 Task: Add Sprouts Citrus Laundry Detergent to the cart.
Action: Mouse moved to (830, 314)
Screenshot: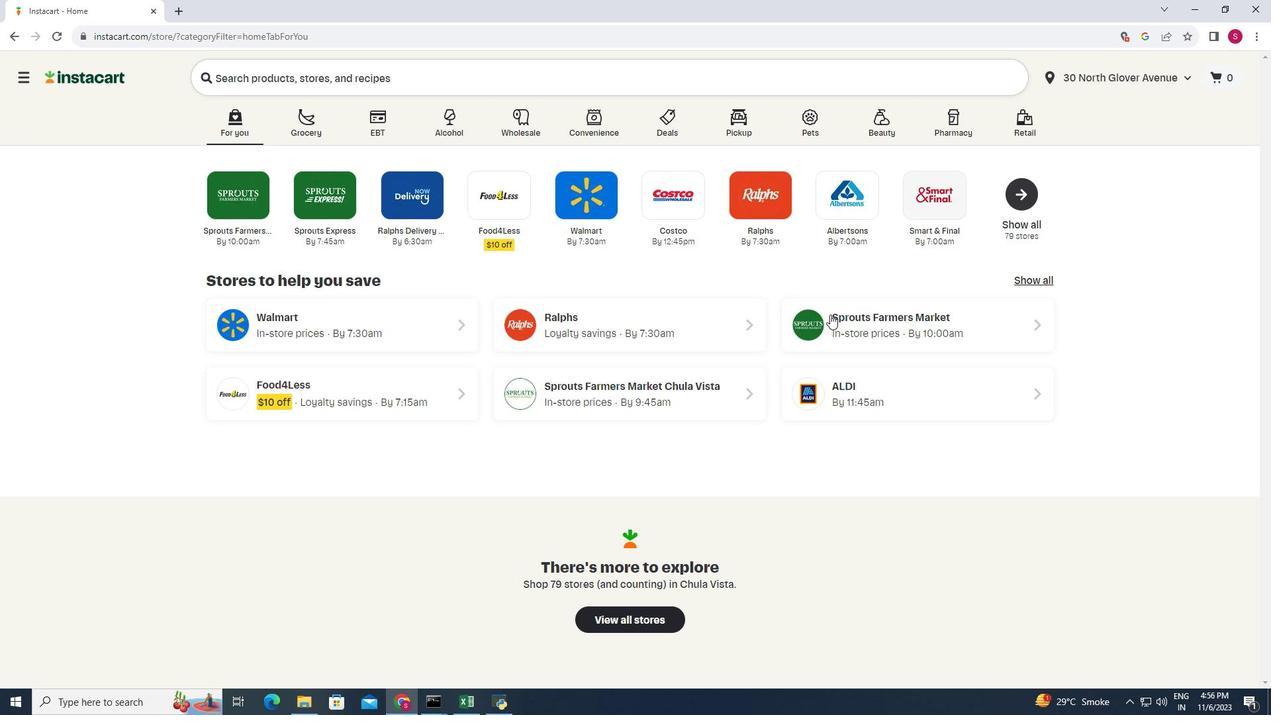 
Action: Mouse pressed left at (830, 314)
Screenshot: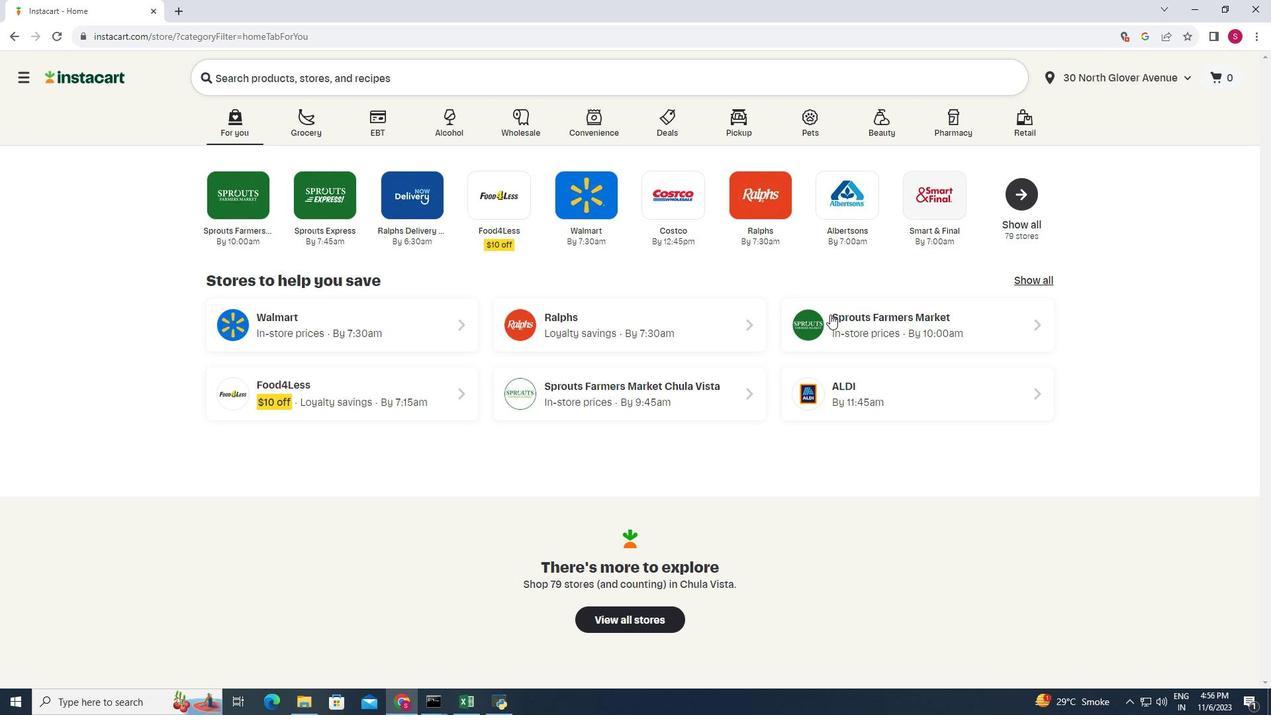 
Action: Mouse moved to (98, 421)
Screenshot: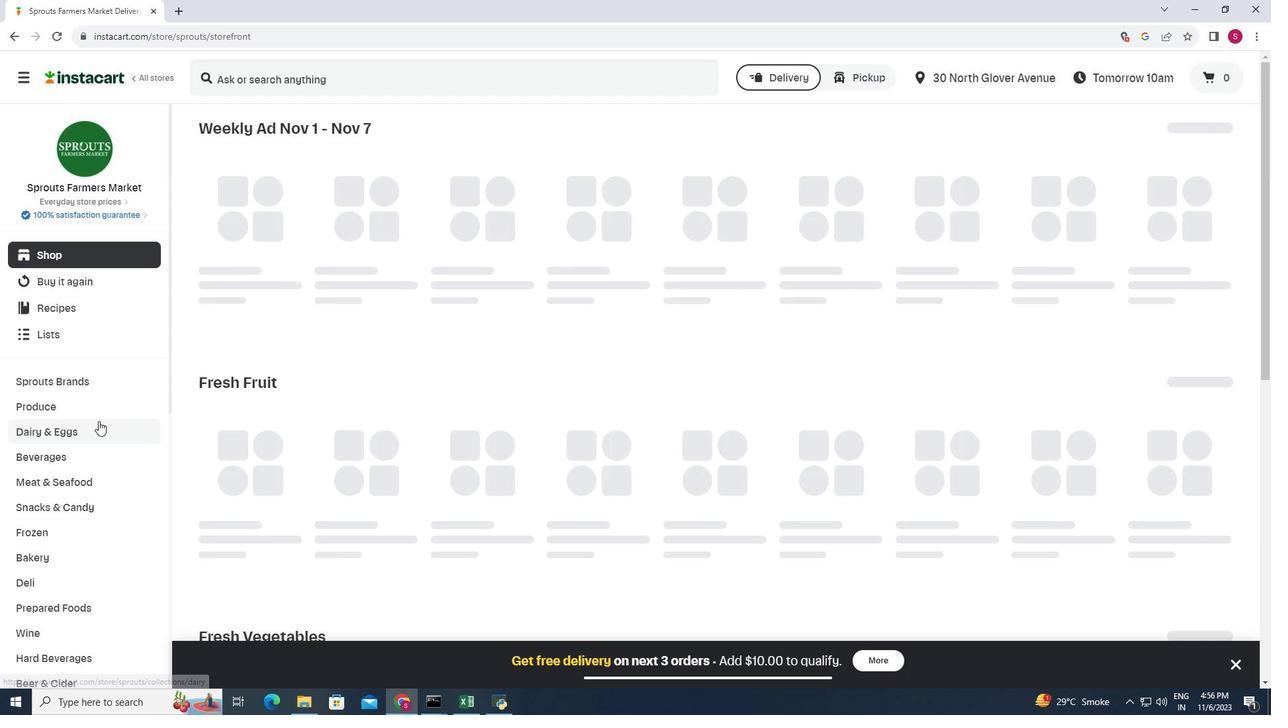 
Action: Mouse scrolled (98, 420) with delta (0, 0)
Screenshot: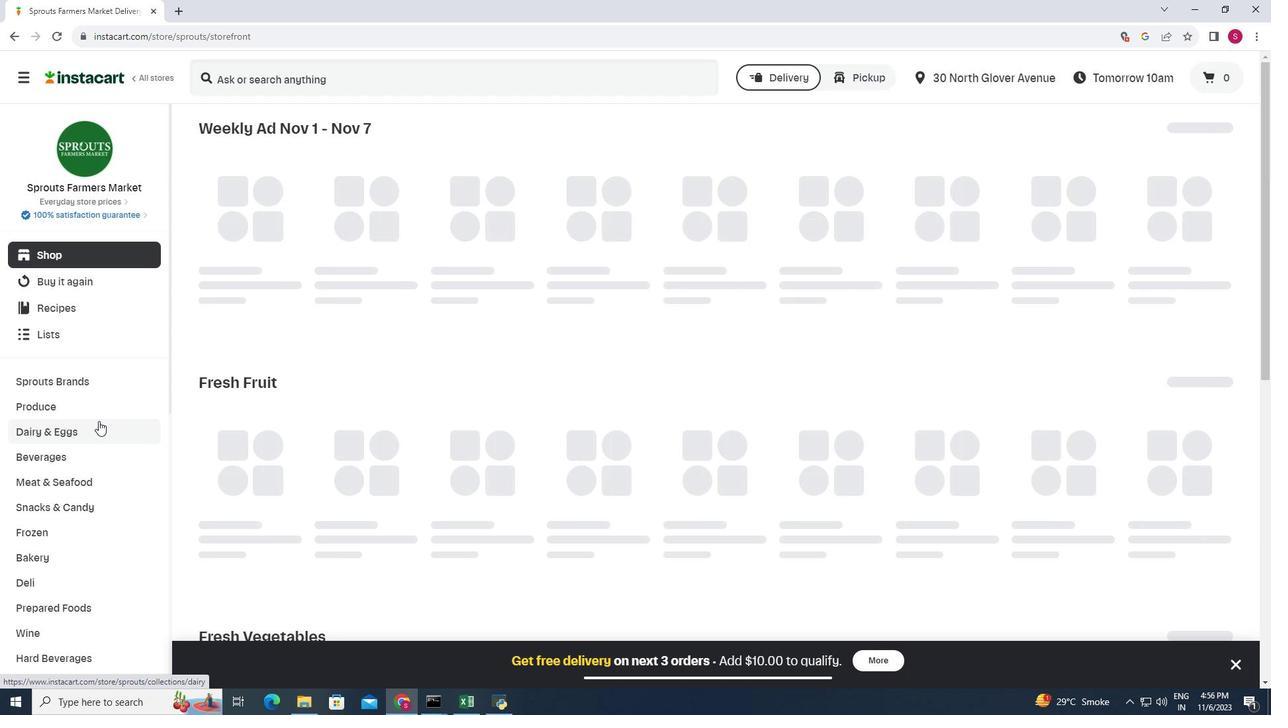 
Action: Mouse scrolled (98, 420) with delta (0, 0)
Screenshot: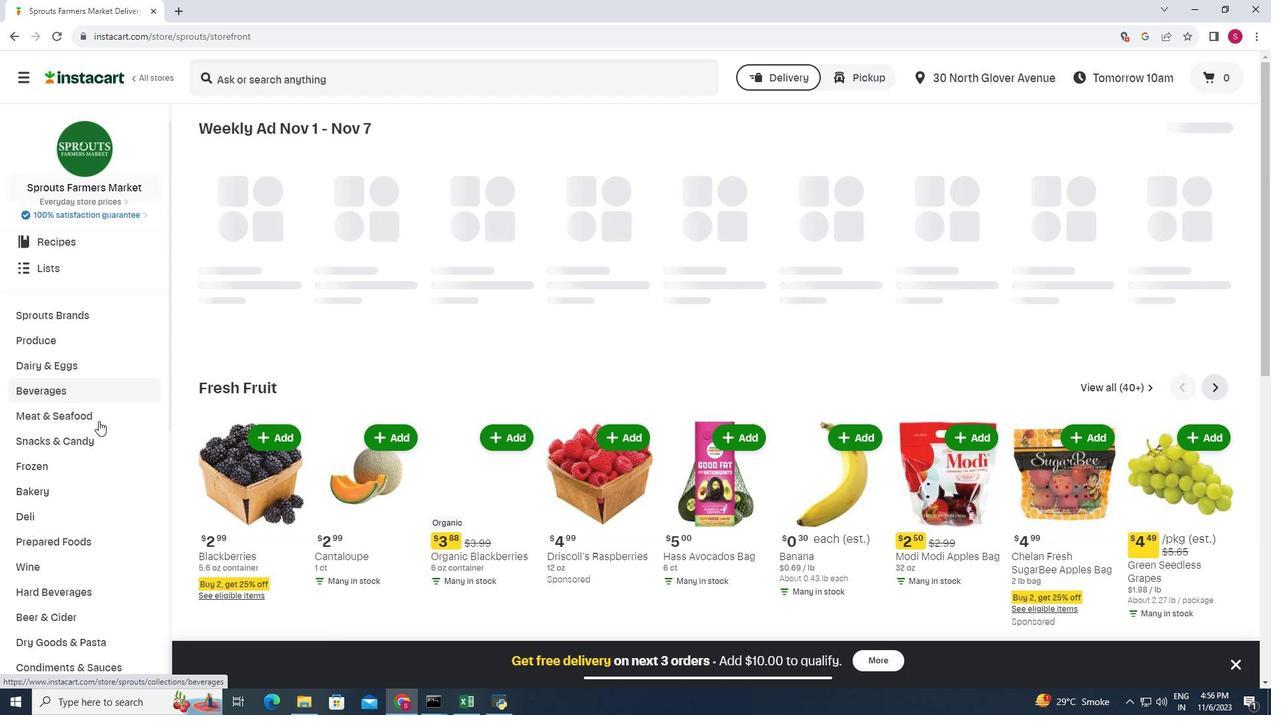 
Action: Mouse scrolled (98, 420) with delta (0, 0)
Screenshot: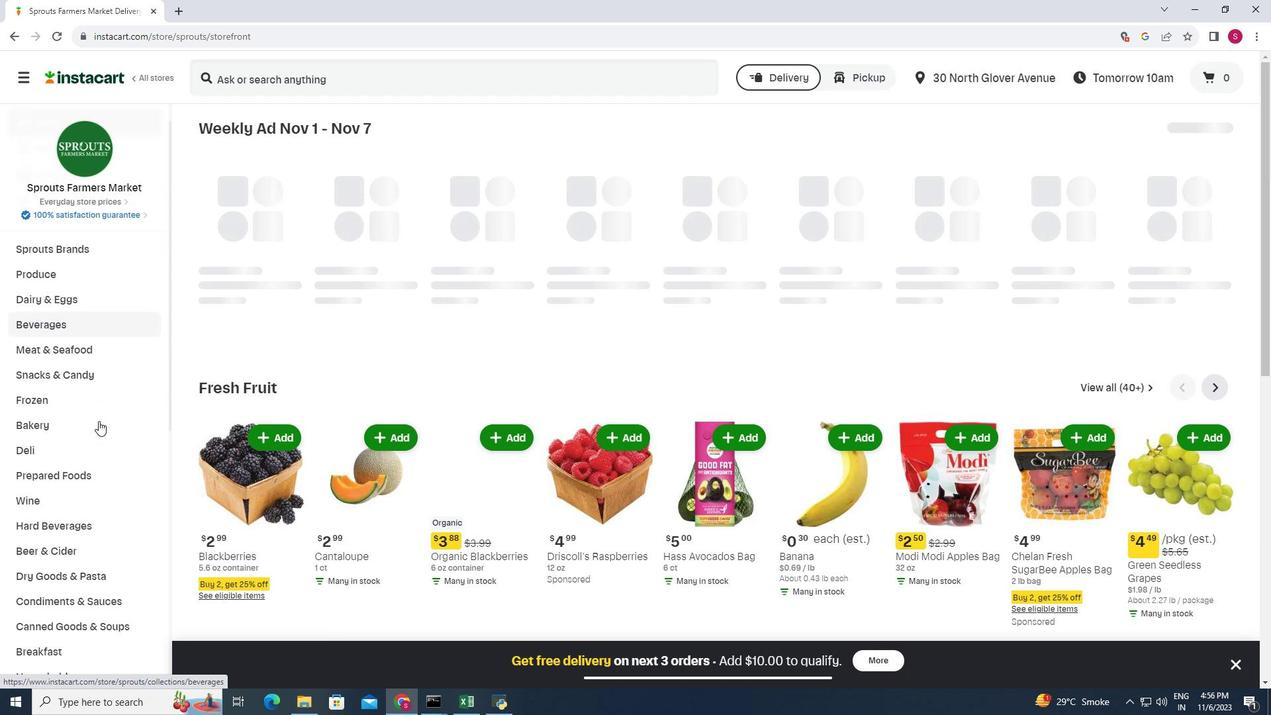 
Action: Mouse scrolled (98, 420) with delta (0, 0)
Screenshot: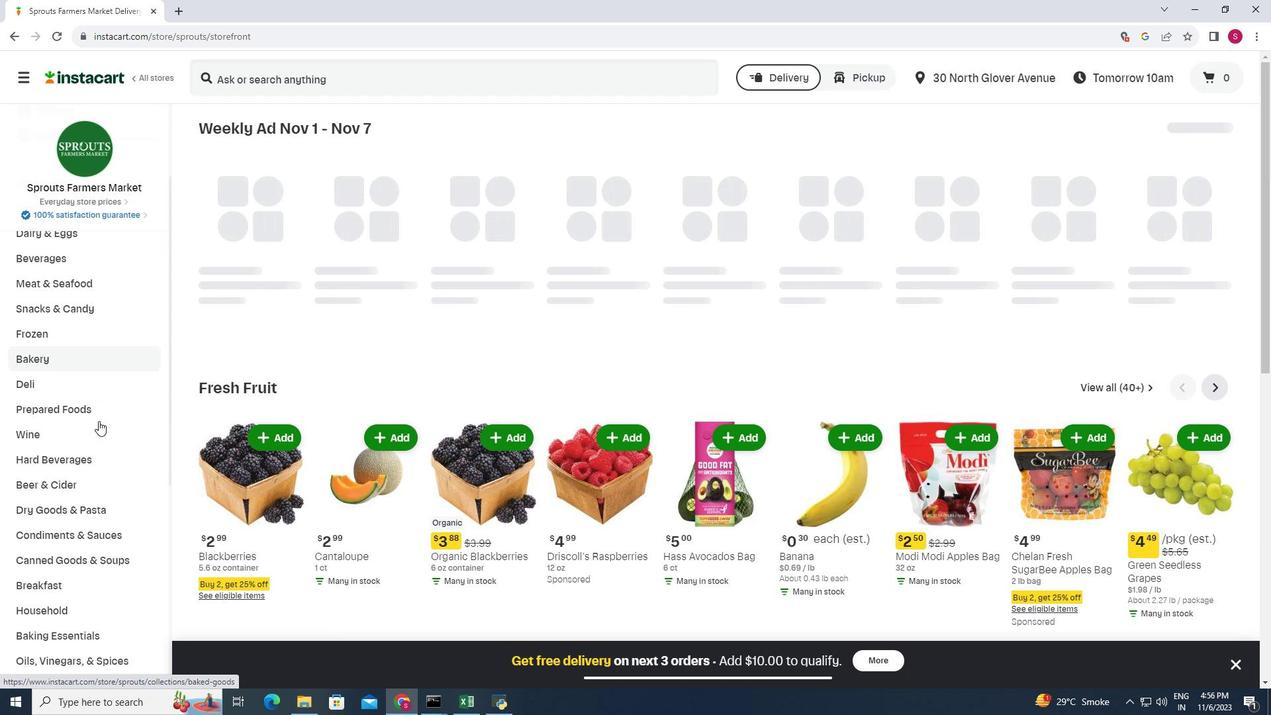 
Action: Mouse scrolled (98, 420) with delta (0, 0)
Screenshot: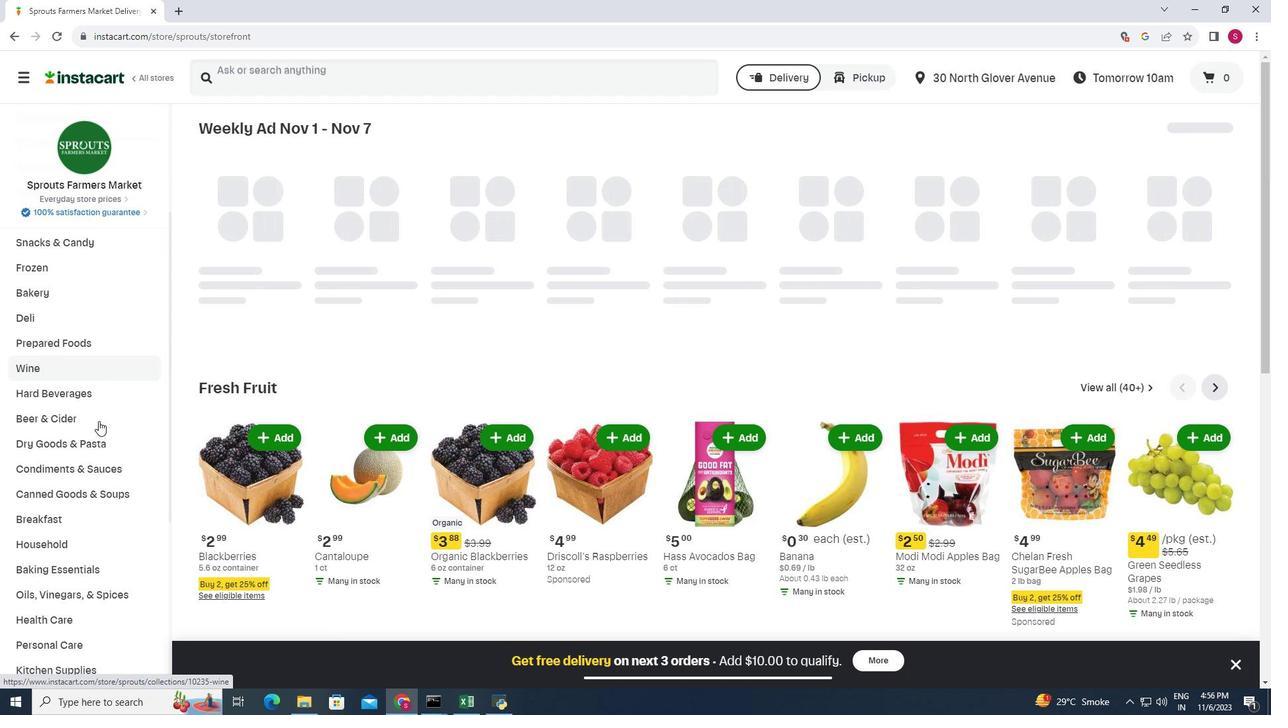 
Action: Mouse moved to (93, 474)
Screenshot: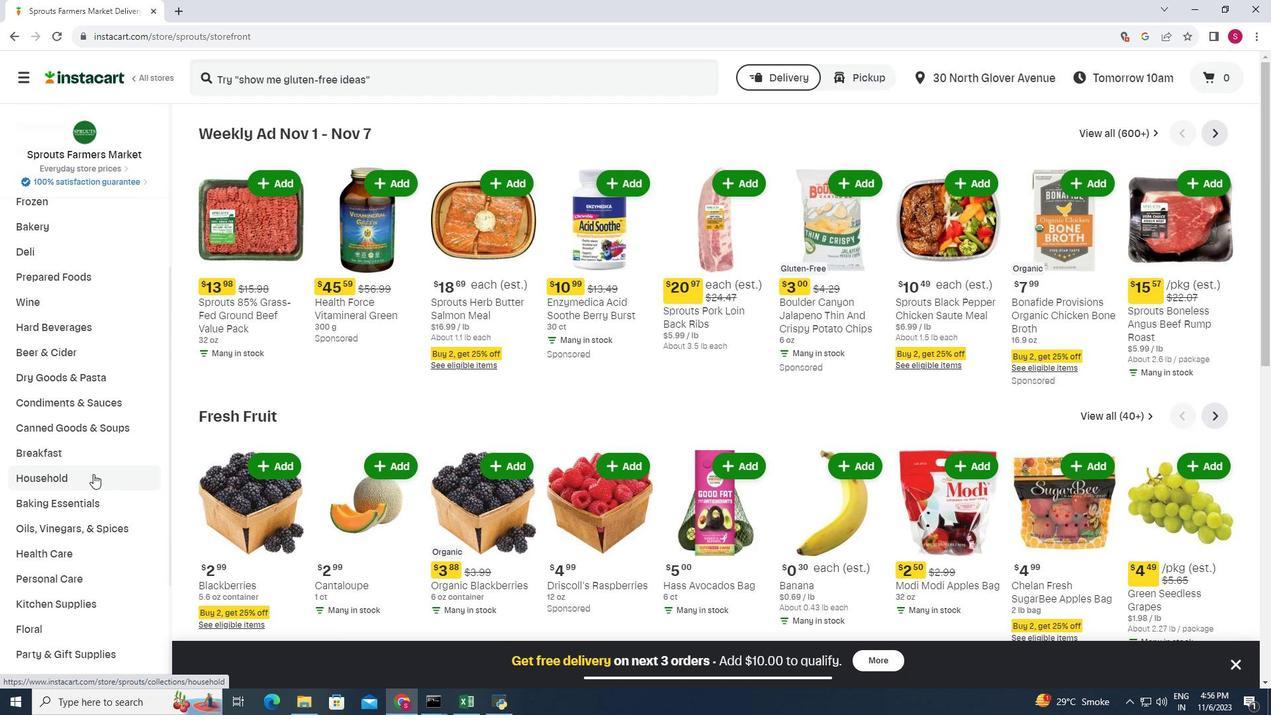
Action: Mouse pressed left at (93, 474)
Screenshot: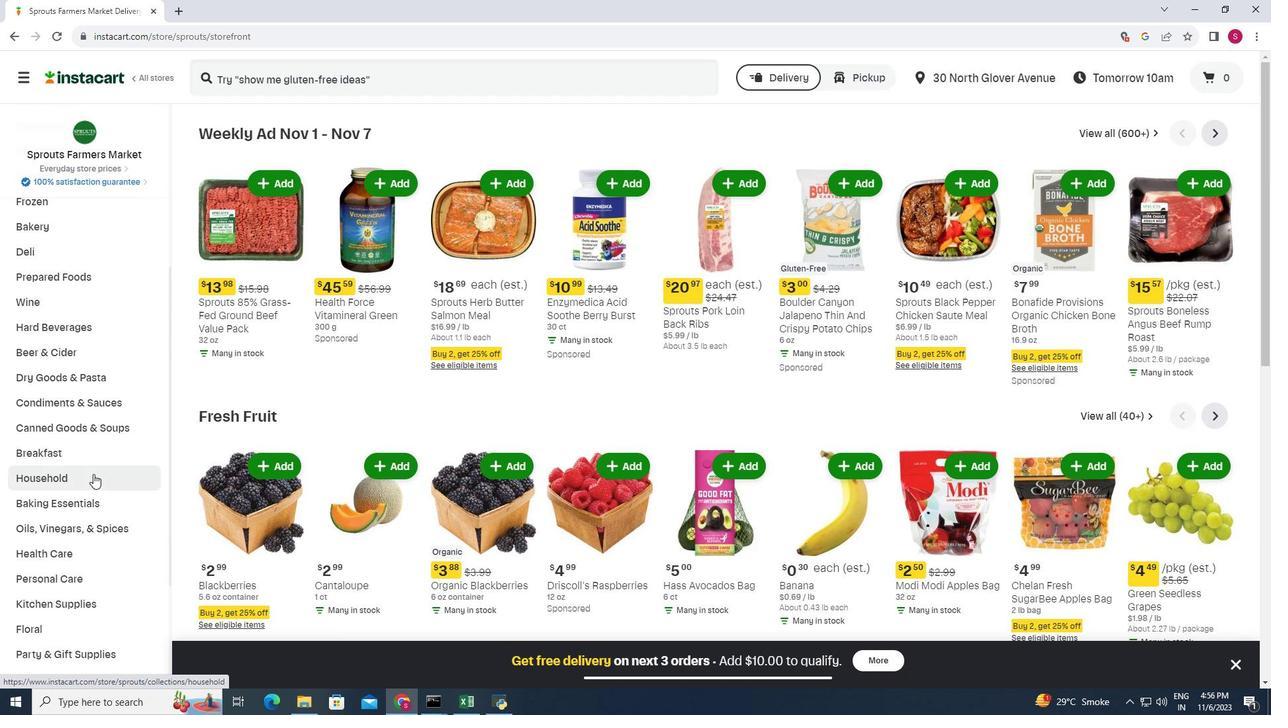 
Action: Mouse moved to (514, 170)
Screenshot: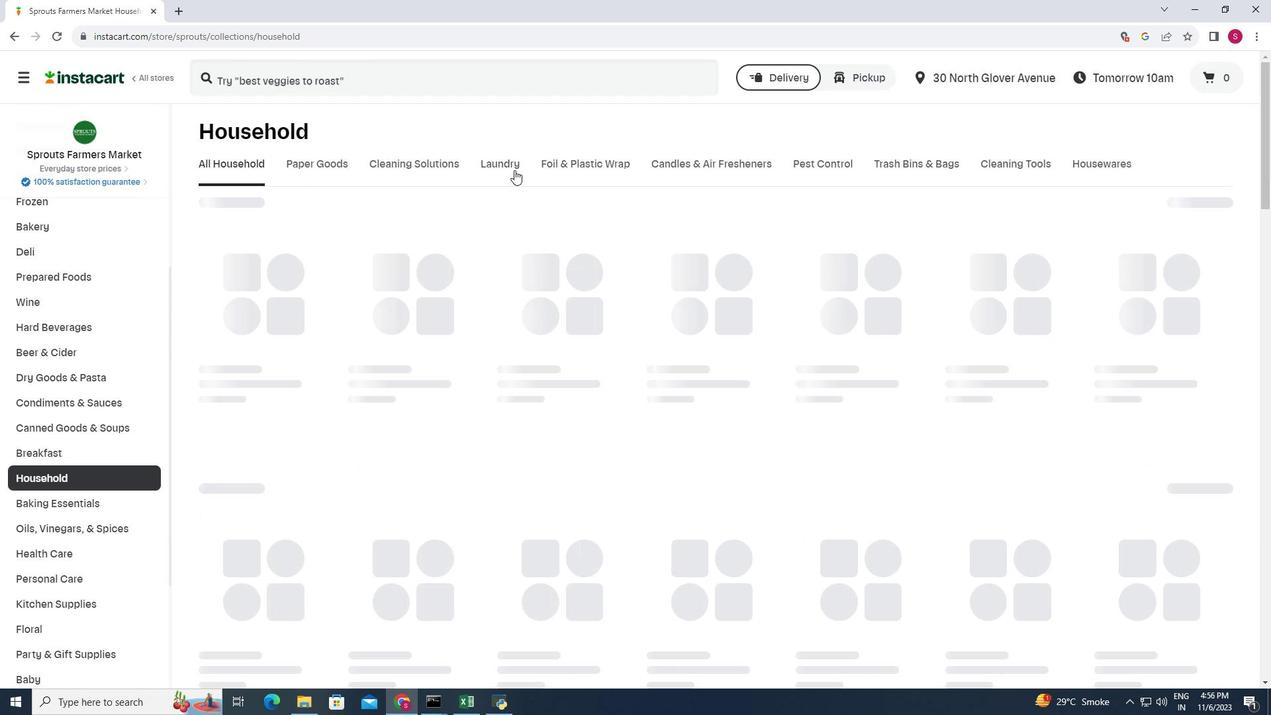 
Action: Mouse pressed left at (514, 170)
Screenshot: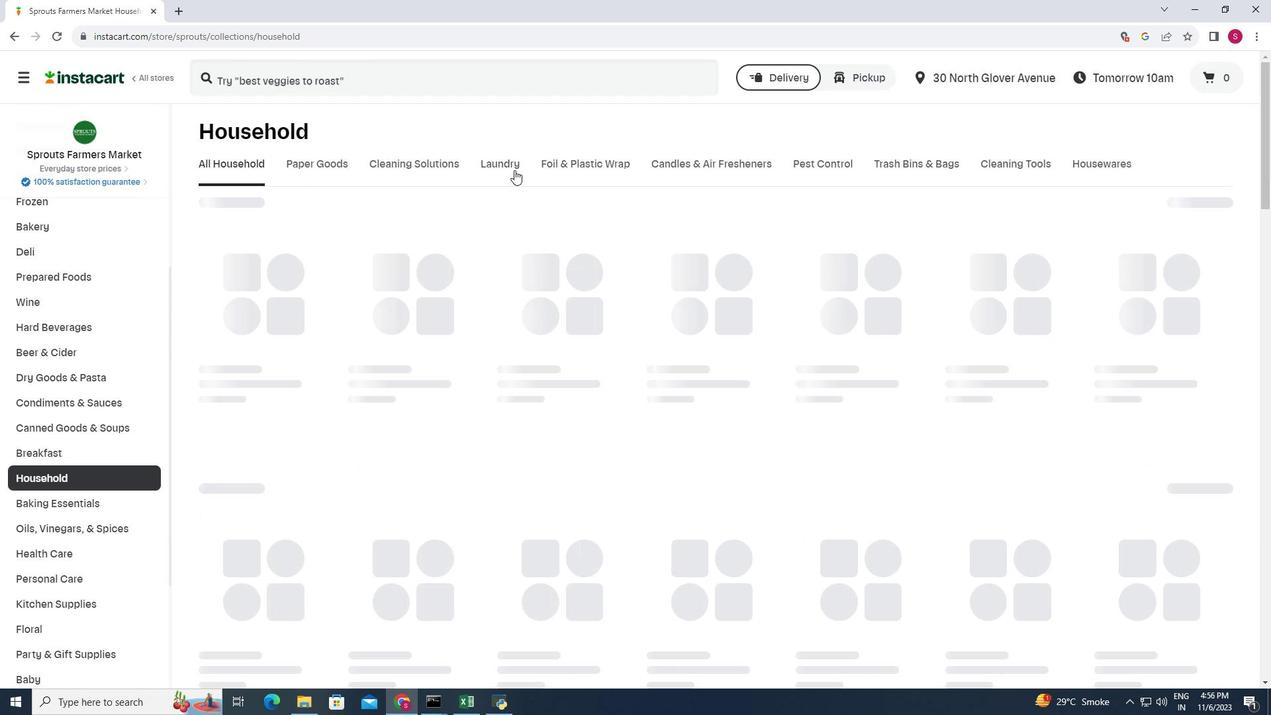 
Action: Mouse moved to (490, 284)
Screenshot: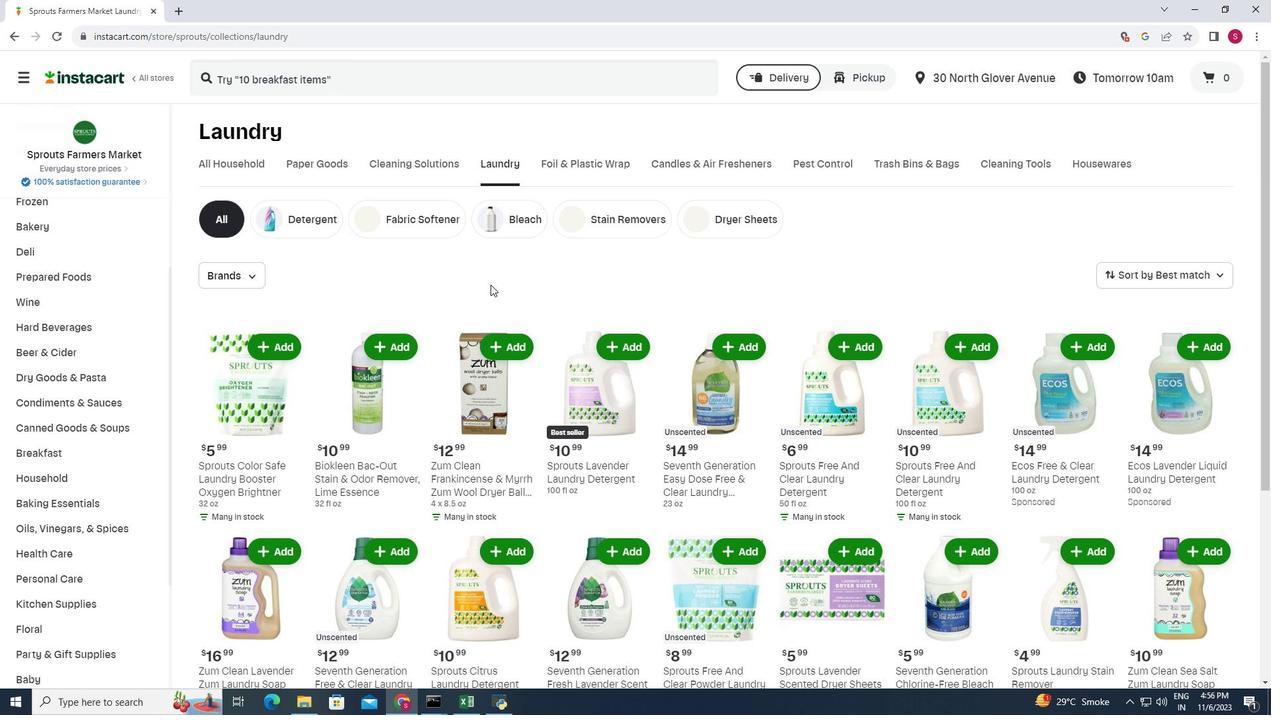 
Action: Mouse scrolled (490, 284) with delta (0, 0)
Screenshot: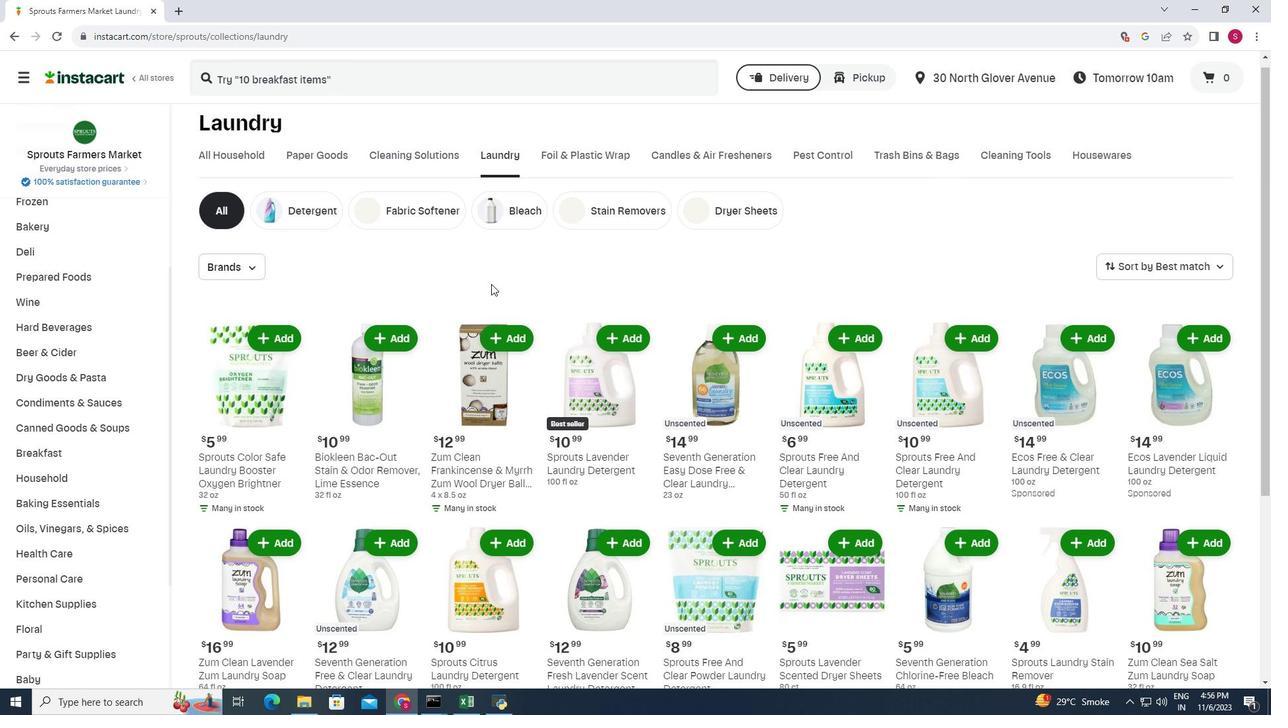 
Action: Mouse moved to (530, 276)
Screenshot: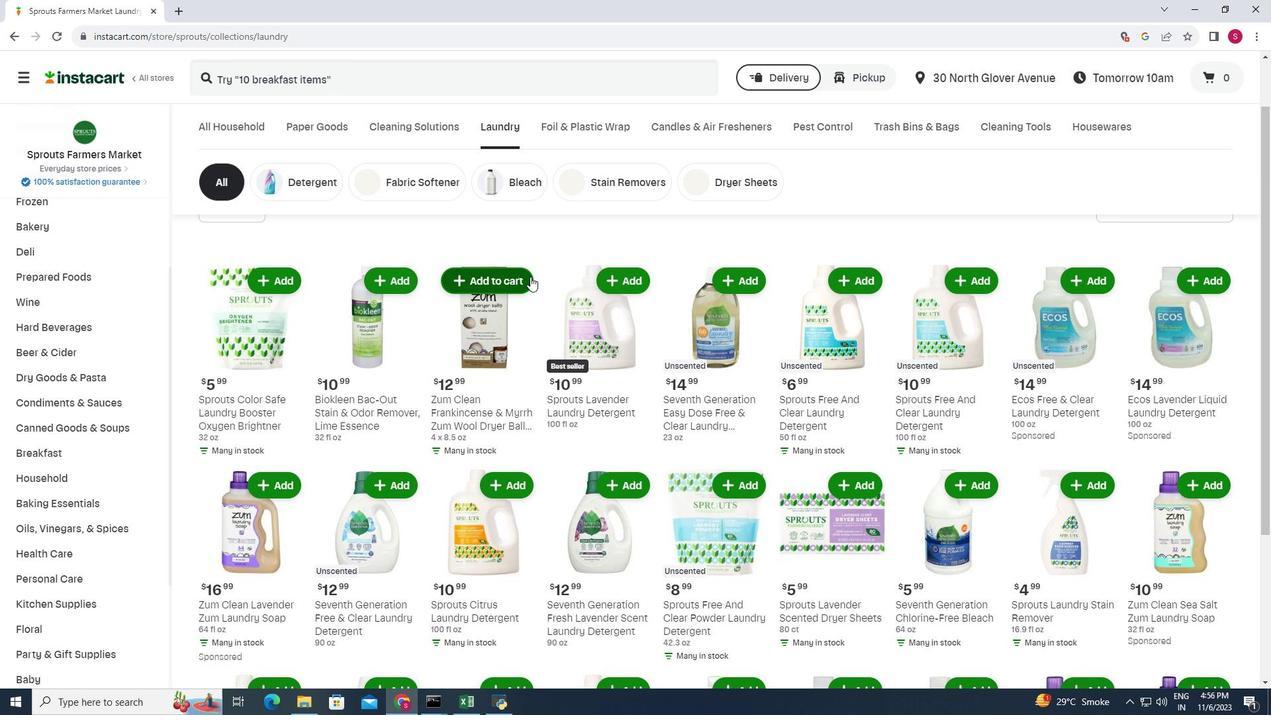 
Action: Mouse scrolled (530, 276) with delta (0, 0)
Screenshot: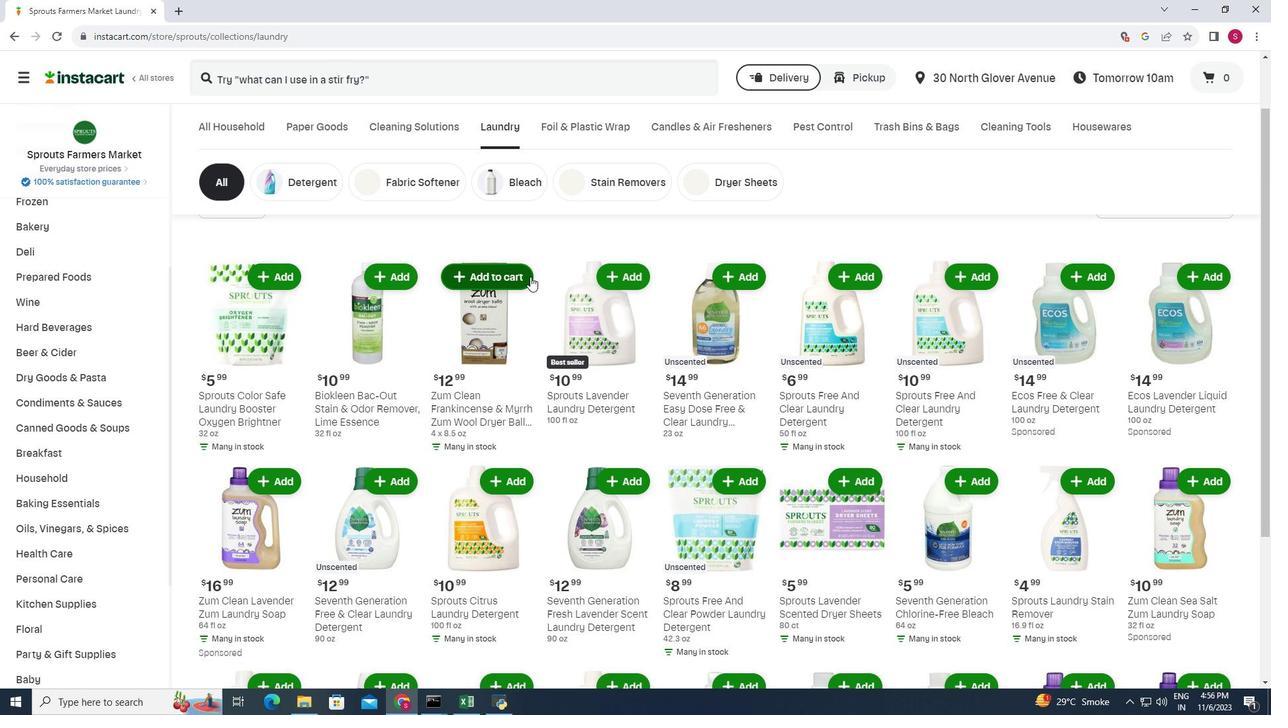 
Action: Mouse moved to (530, 276)
Screenshot: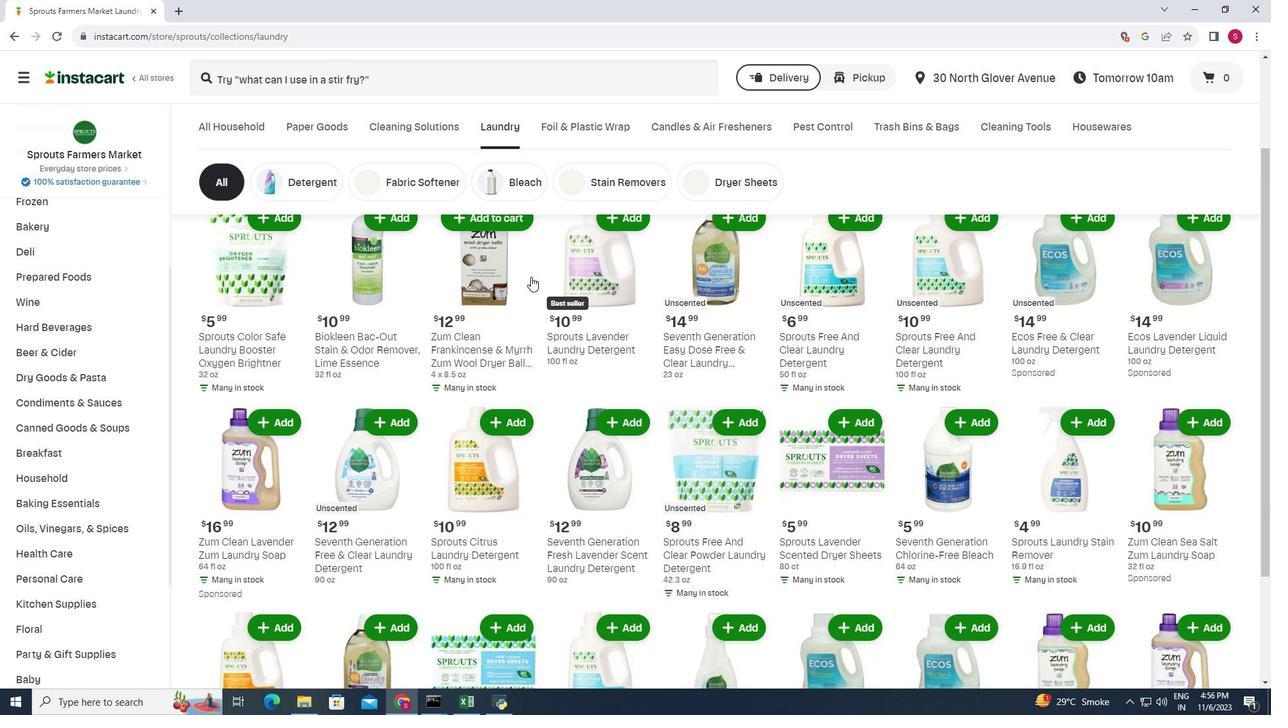 
Action: Mouse scrolled (530, 276) with delta (0, 0)
Screenshot: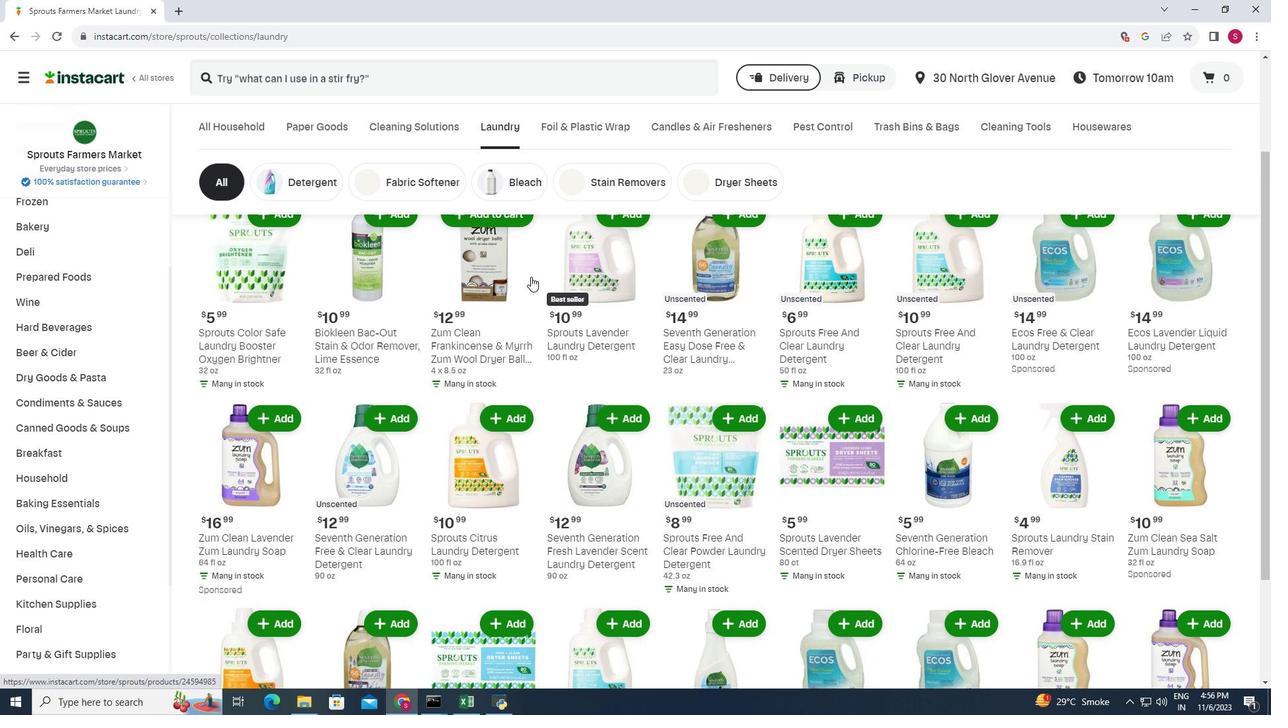 
Action: Mouse scrolled (530, 276) with delta (0, 0)
Screenshot: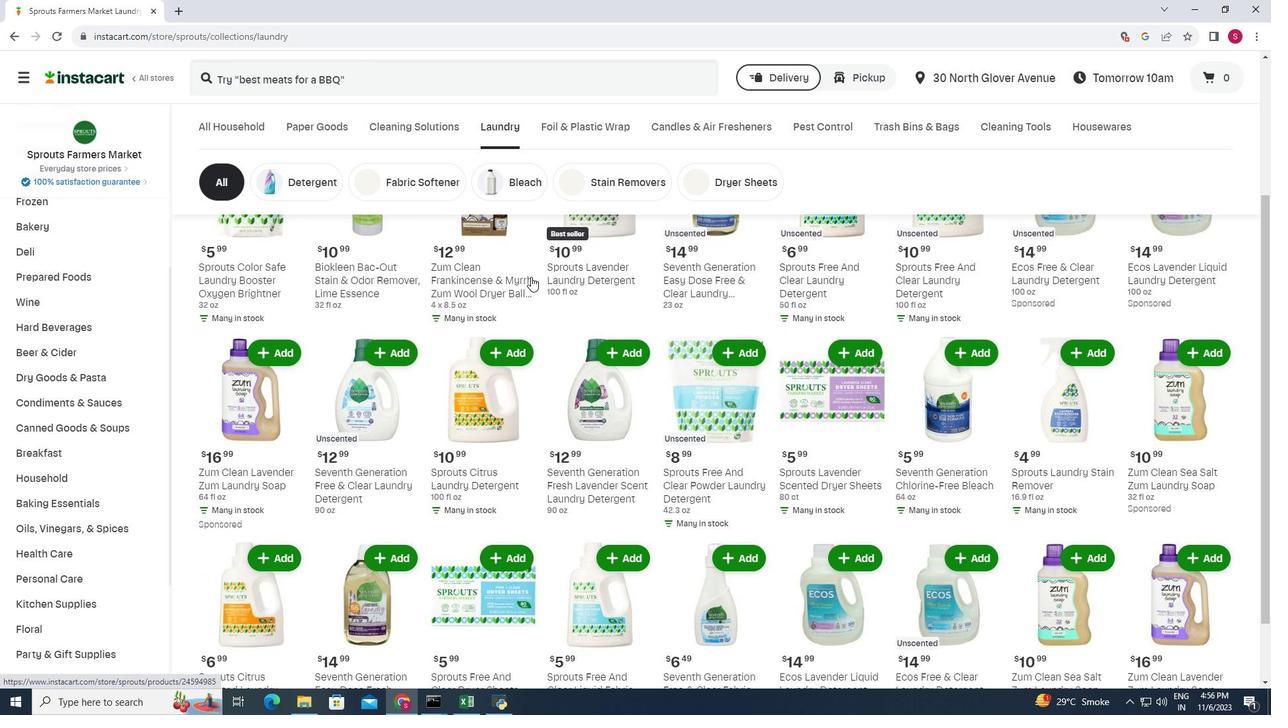 
Action: Mouse scrolled (530, 277) with delta (0, 0)
Screenshot: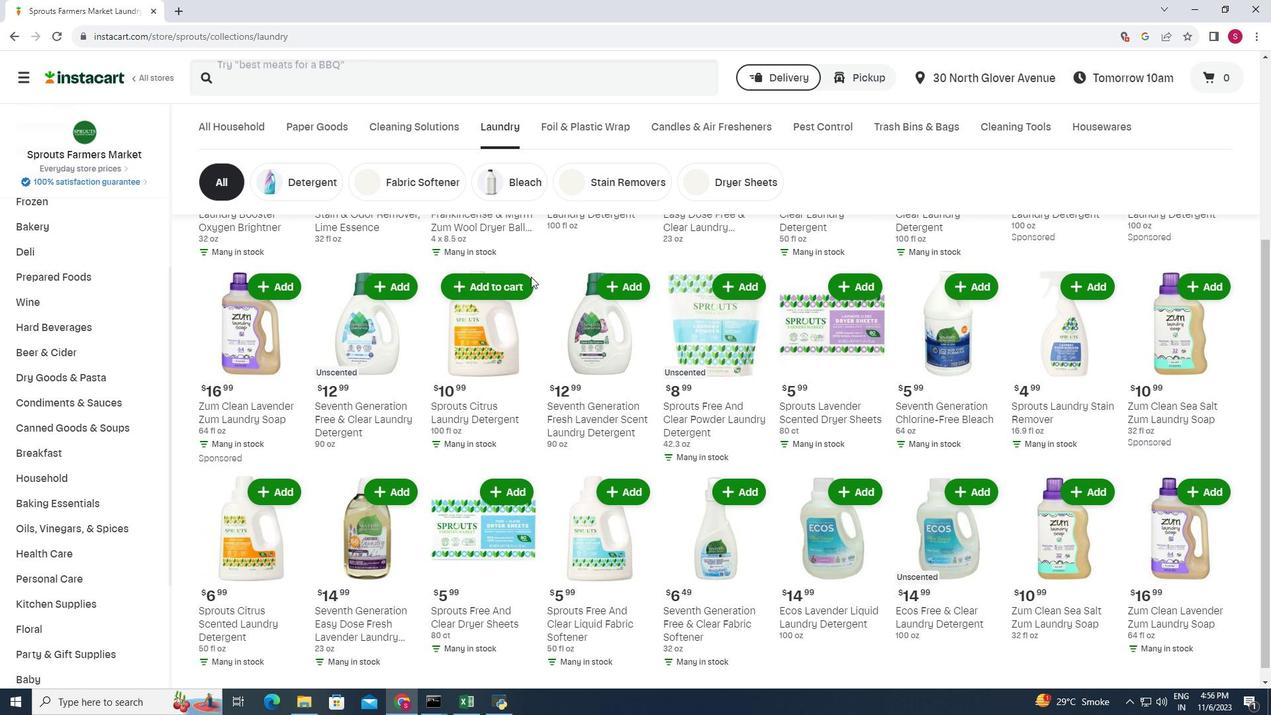 
Action: Mouse moved to (521, 338)
Screenshot: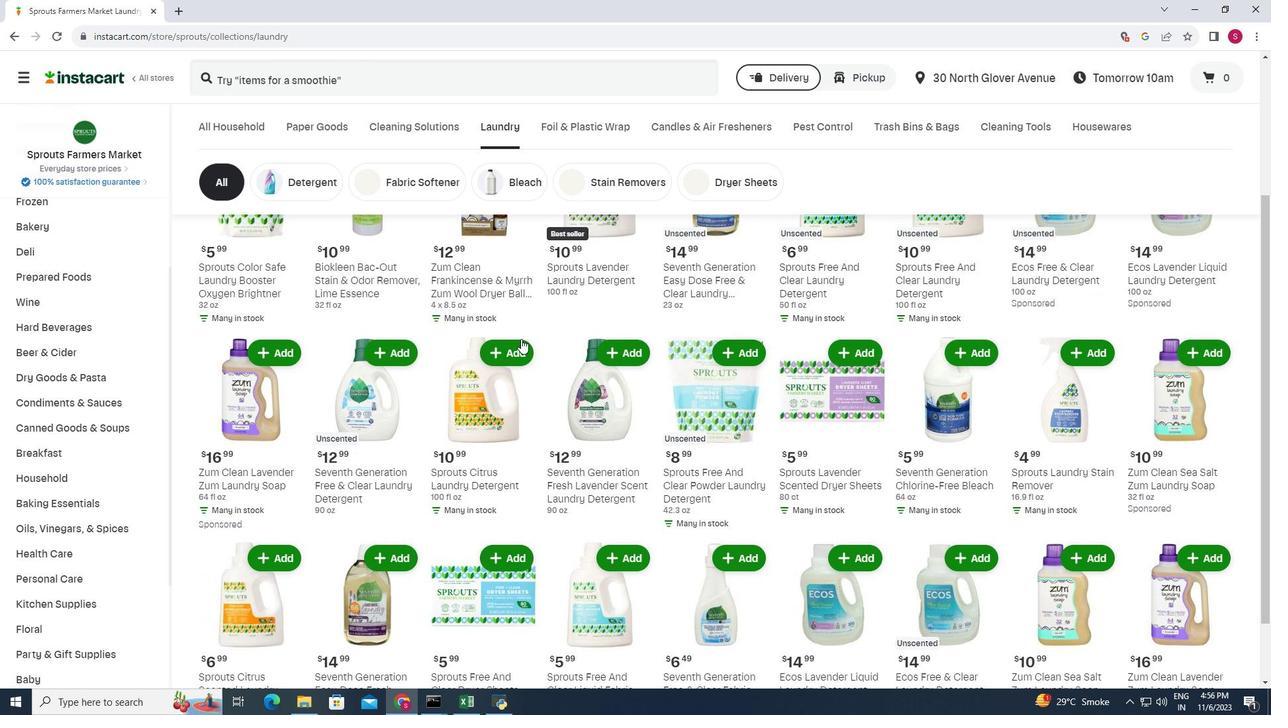 
Action: Mouse pressed left at (521, 338)
Screenshot: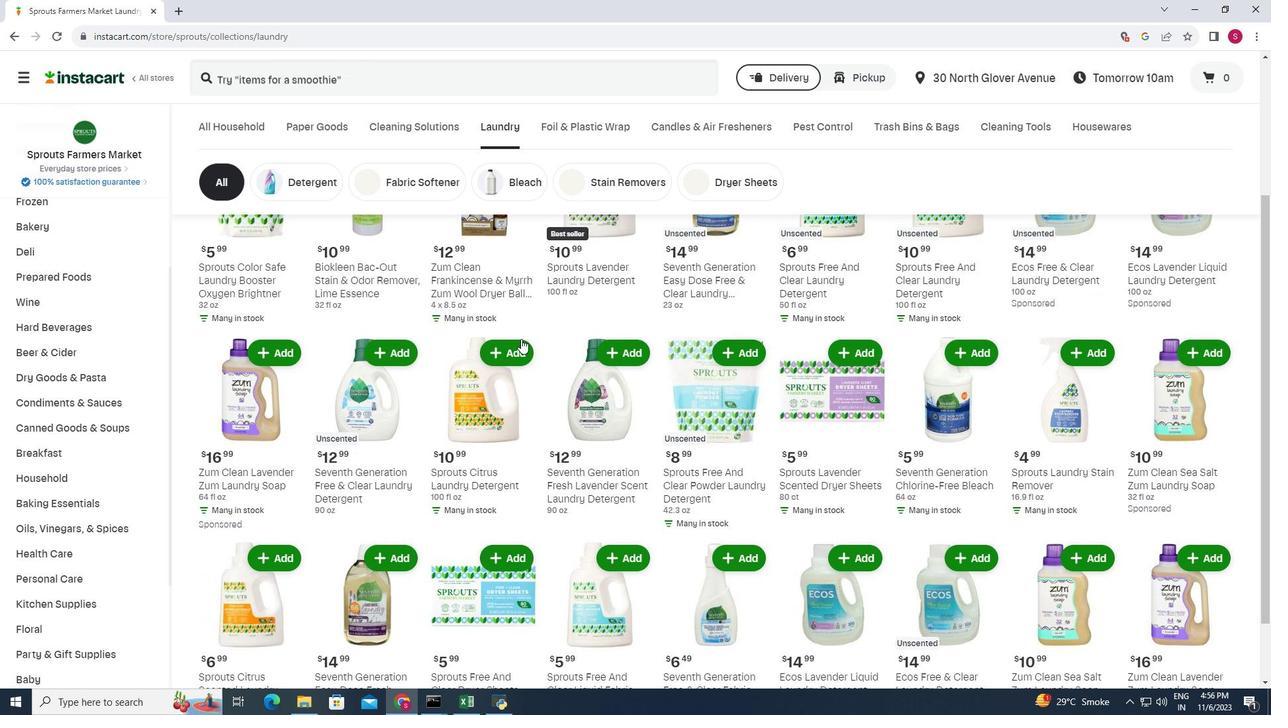 
Action: Mouse moved to (871, 263)
Screenshot: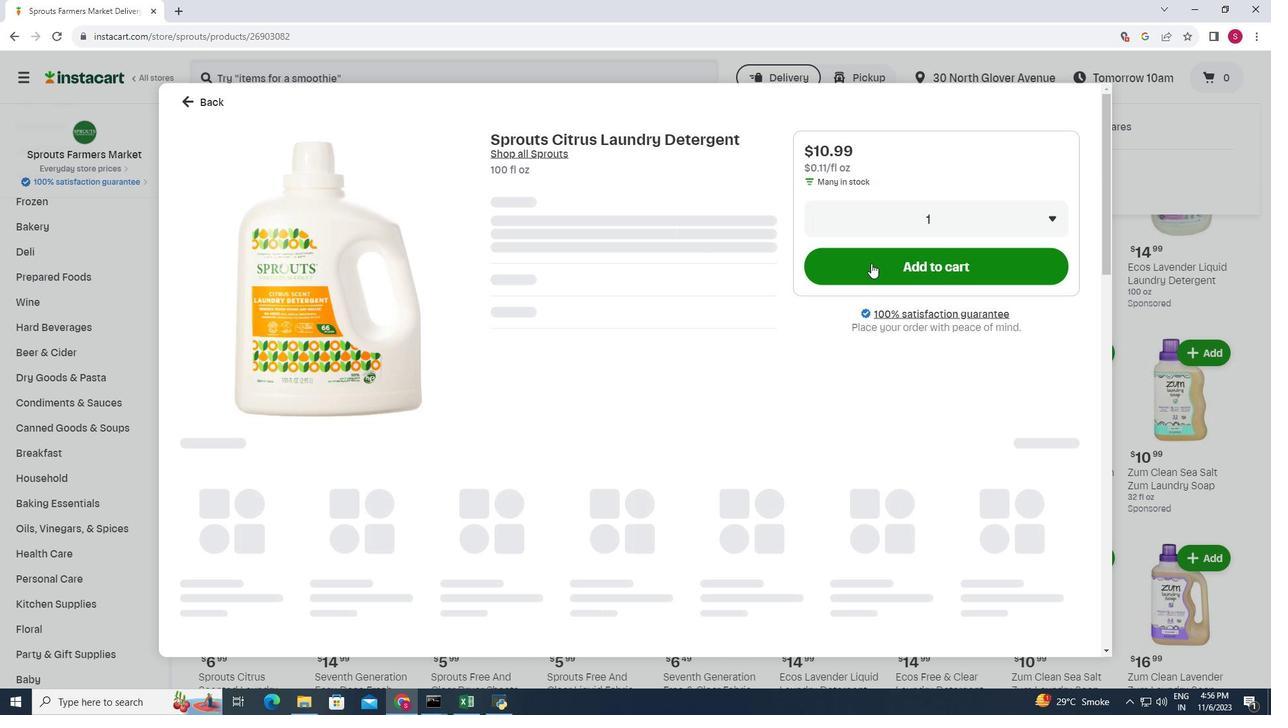 
Action: Mouse pressed left at (871, 263)
Screenshot: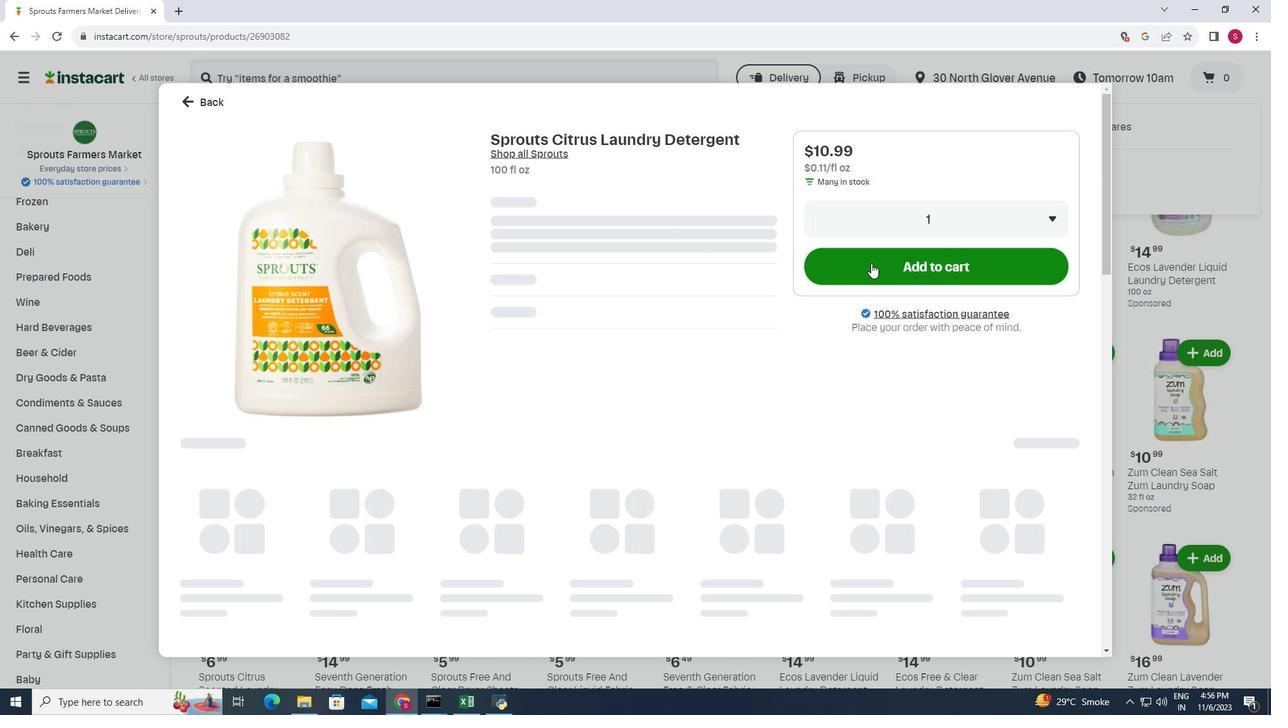 
Action: Mouse moved to (769, 268)
Screenshot: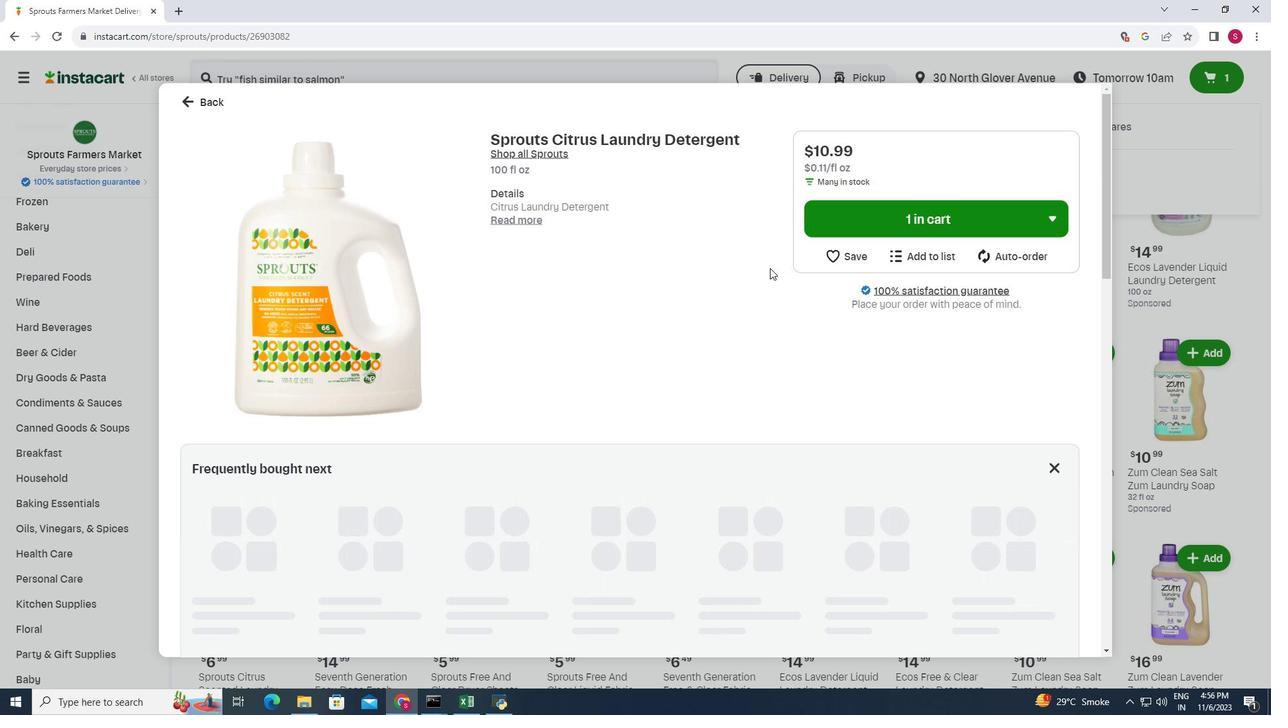 
